 Task: Create a due date automation trigger when advanced on, on the monday after a card is due add basic not assigned to me at 11:00 AM.
Action: Mouse moved to (841, 240)
Screenshot: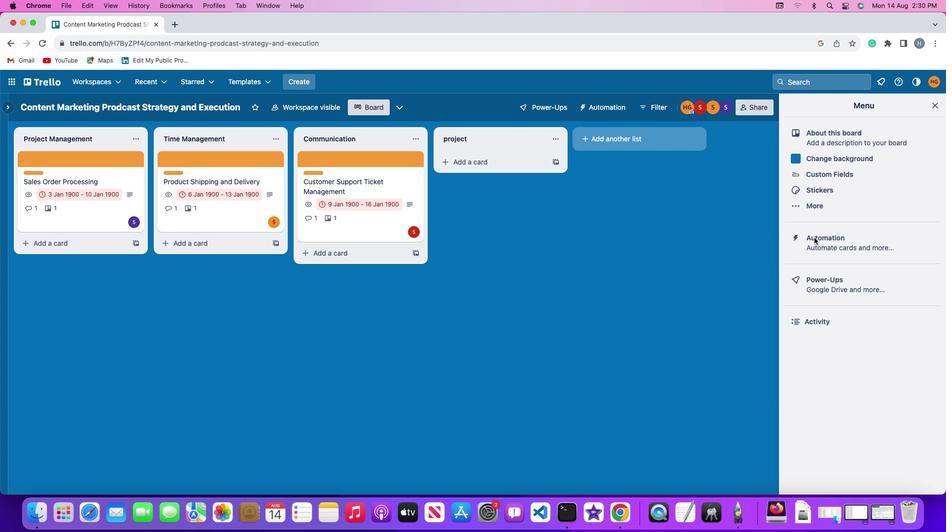 
Action: Mouse pressed left at (841, 240)
Screenshot: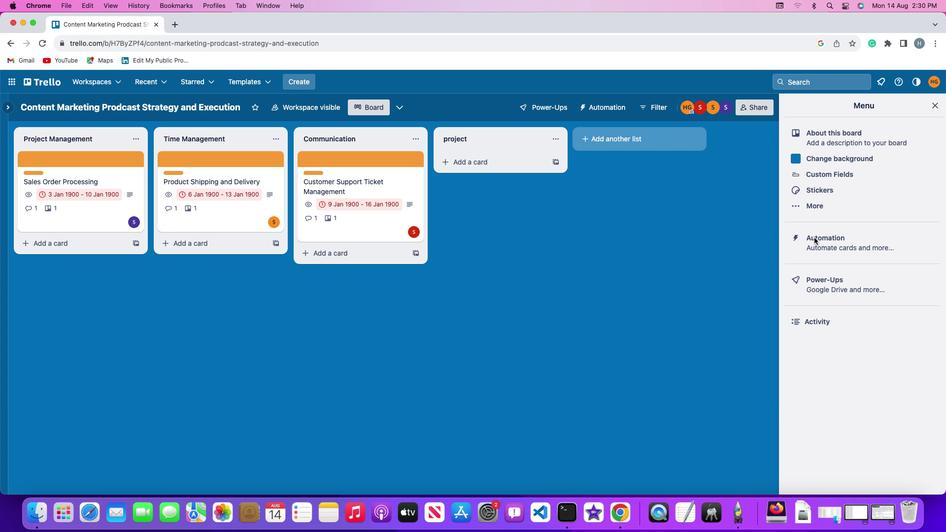 
Action: Mouse pressed left at (841, 240)
Screenshot: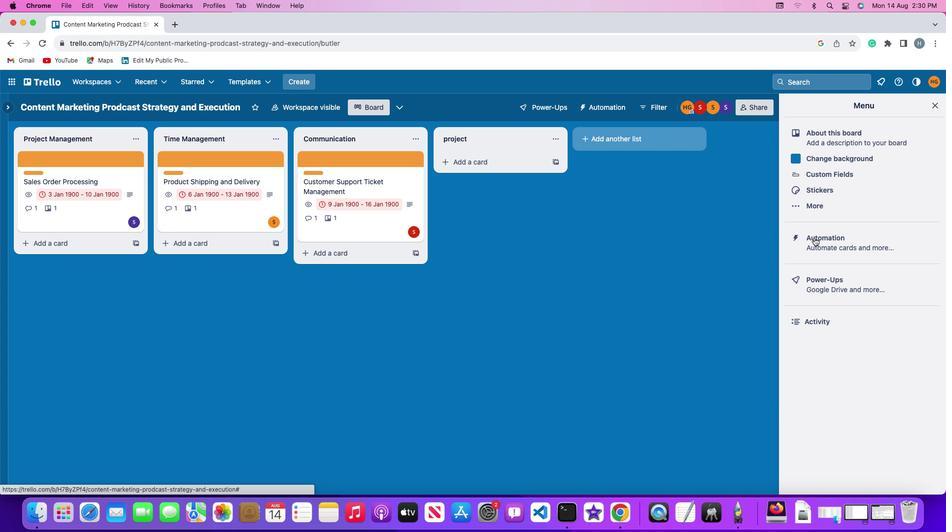 
Action: Mouse moved to (96, 234)
Screenshot: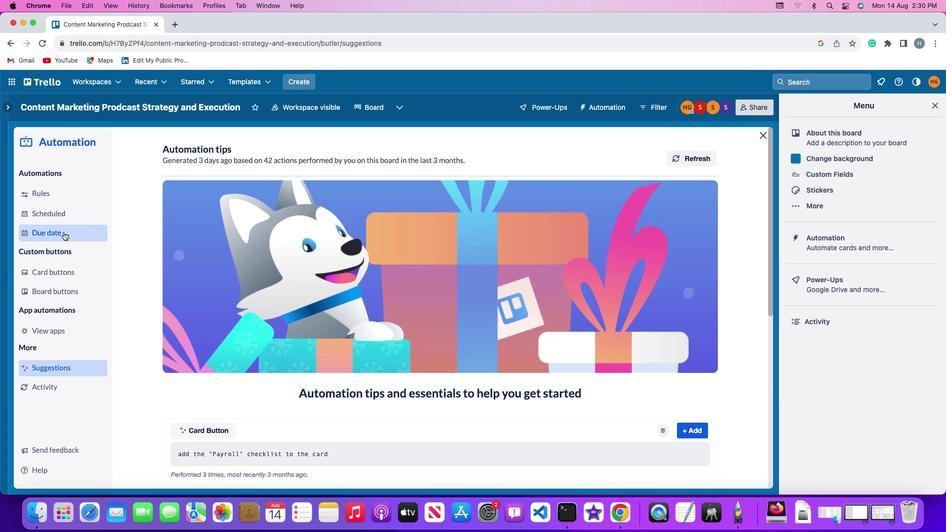 
Action: Mouse pressed left at (96, 234)
Screenshot: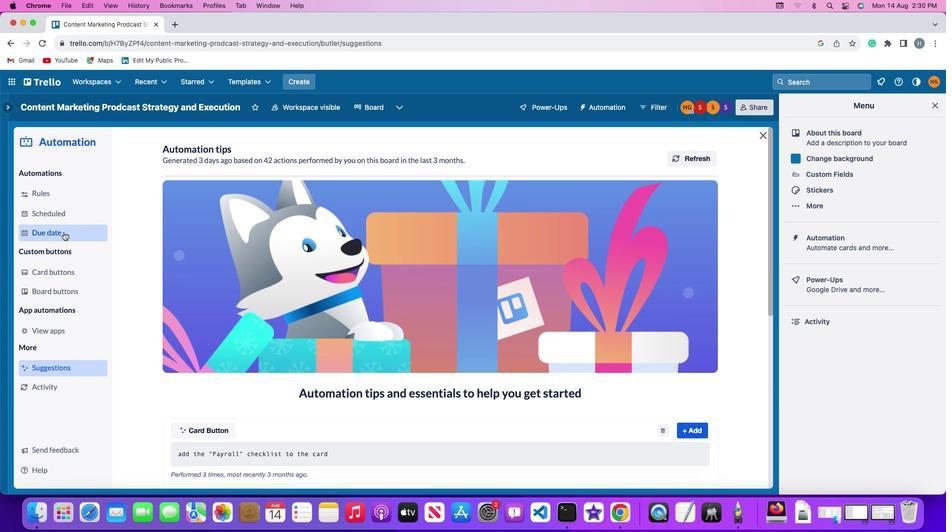 
Action: Mouse moved to (690, 159)
Screenshot: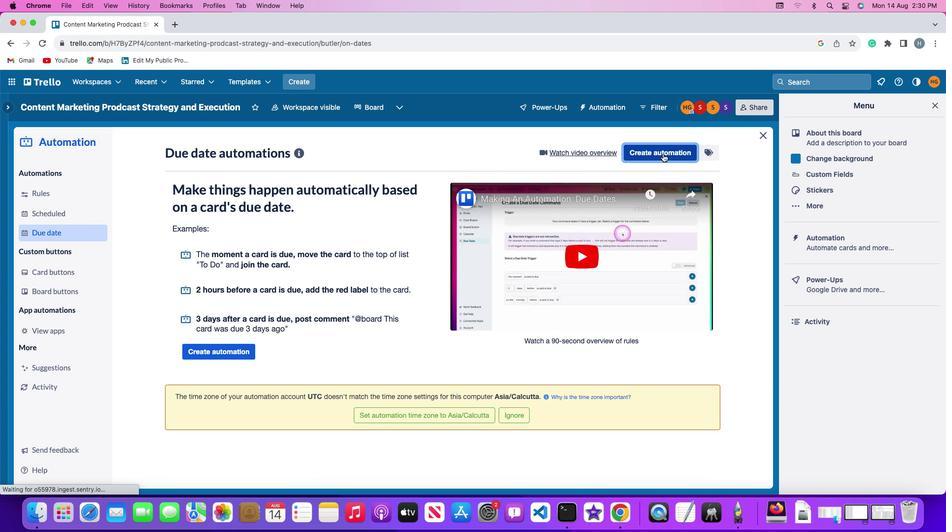 
Action: Mouse pressed left at (690, 159)
Screenshot: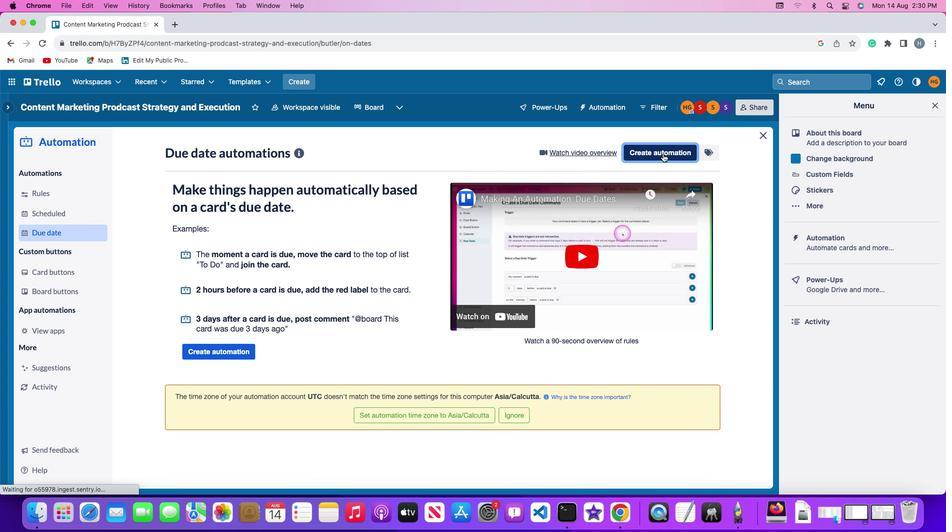 
Action: Mouse moved to (249, 249)
Screenshot: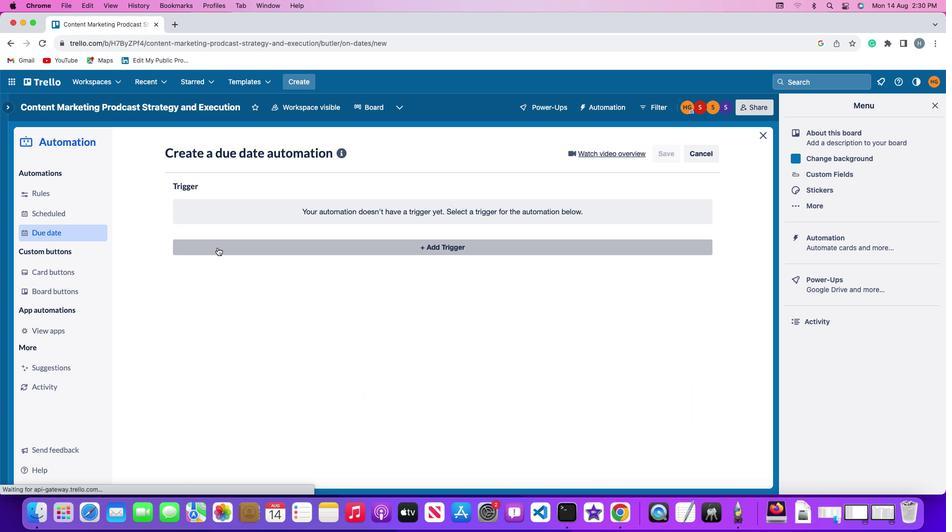 
Action: Mouse pressed left at (249, 249)
Screenshot: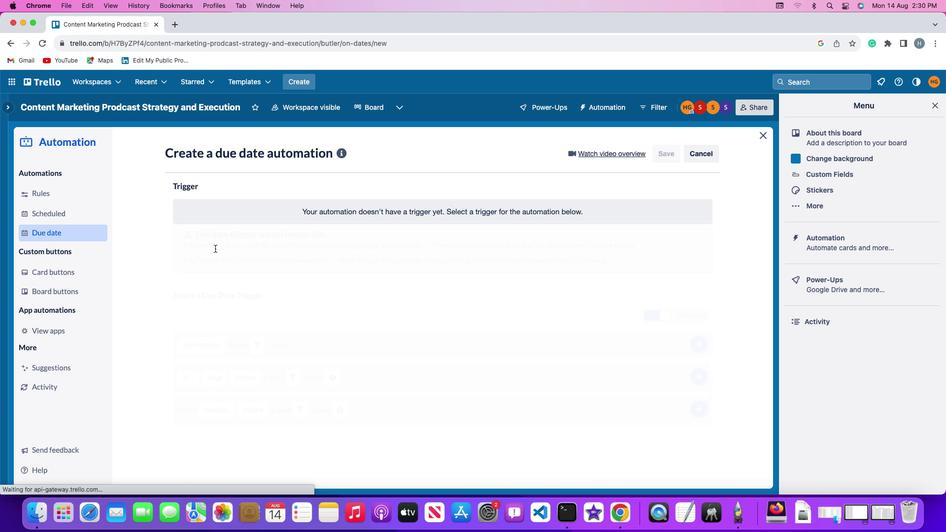 
Action: Mouse moved to (257, 425)
Screenshot: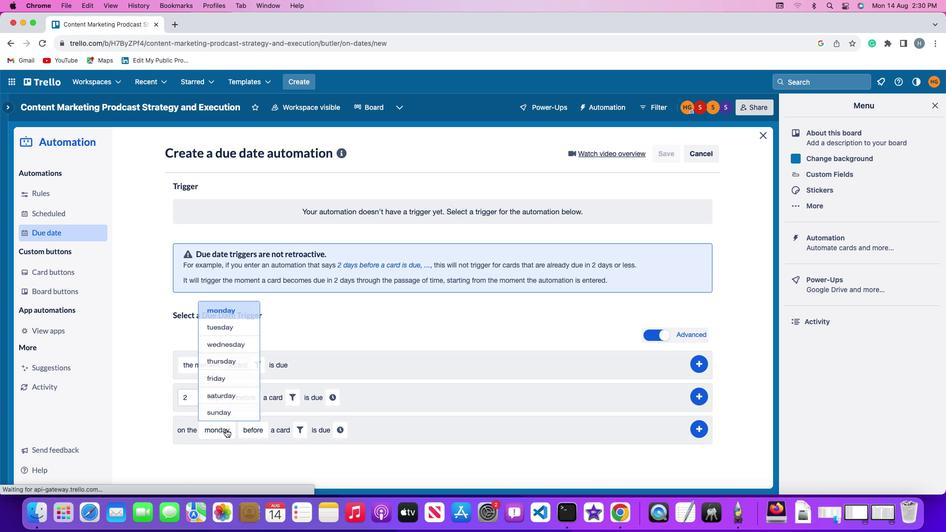 
Action: Mouse pressed left at (257, 425)
Screenshot: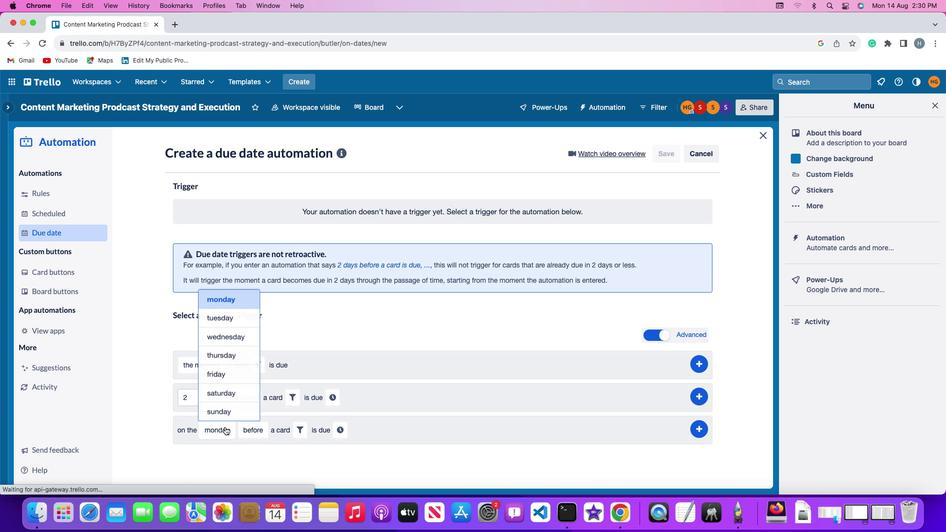 
Action: Mouse moved to (255, 294)
Screenshot: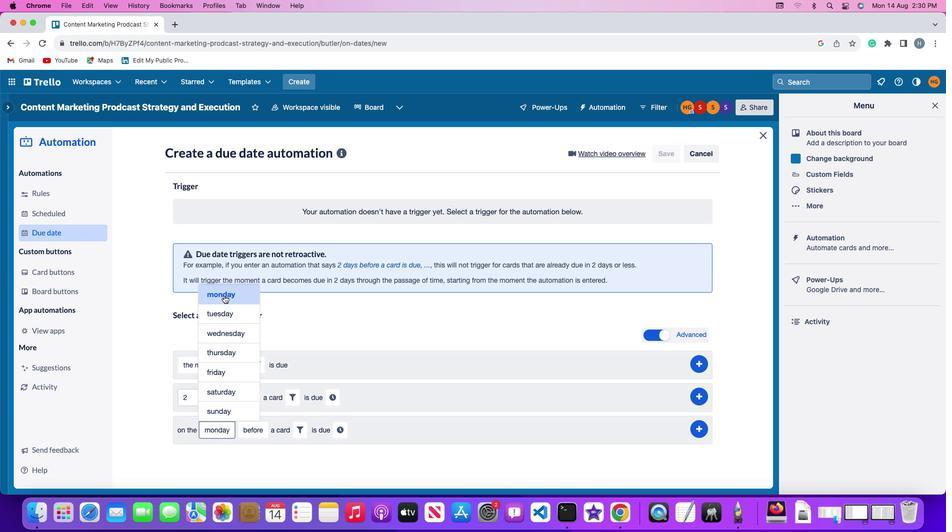 
Action: Mouse pressed left at (255, 294)
Screenshot: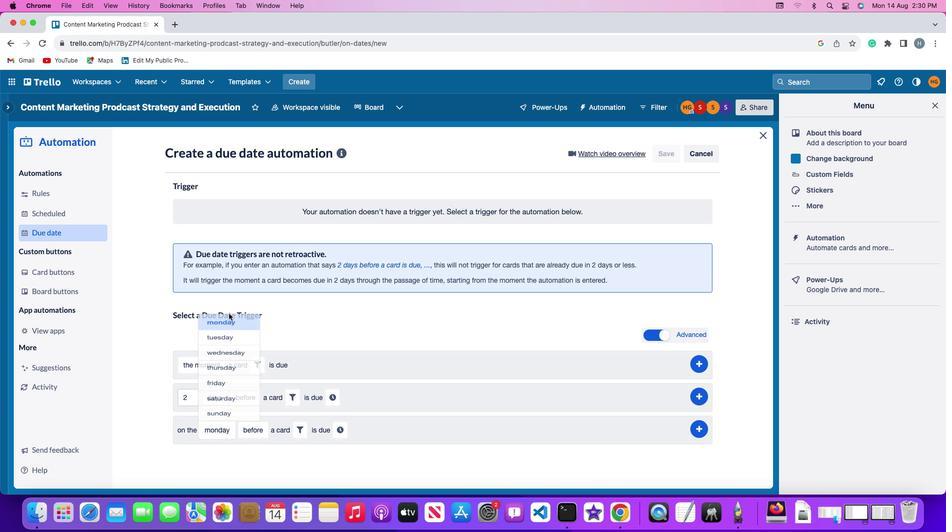 
Action: Mouse moved to (291, 428)
Screenshot: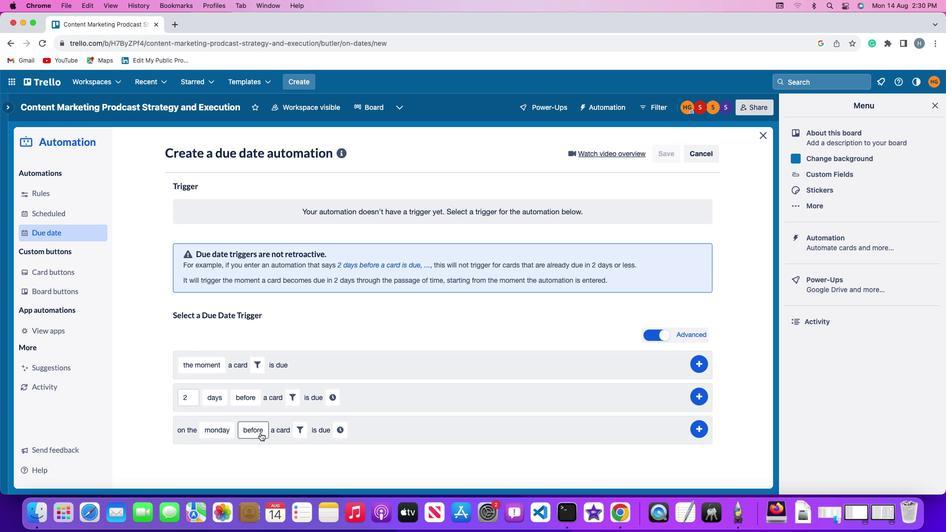 
Action: Mouse pressed left at (291, 428)
Screenshot: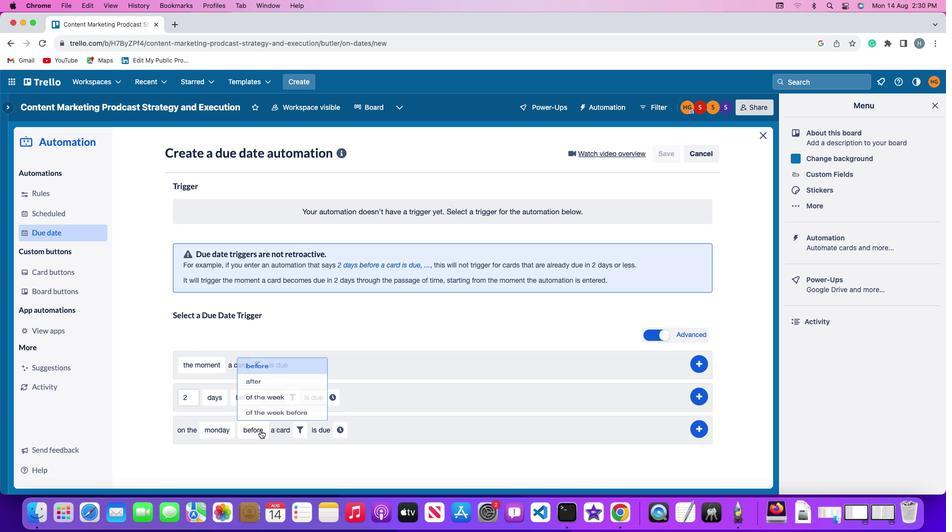 
Action: Mouse moved to (304, 364)
Screenshot: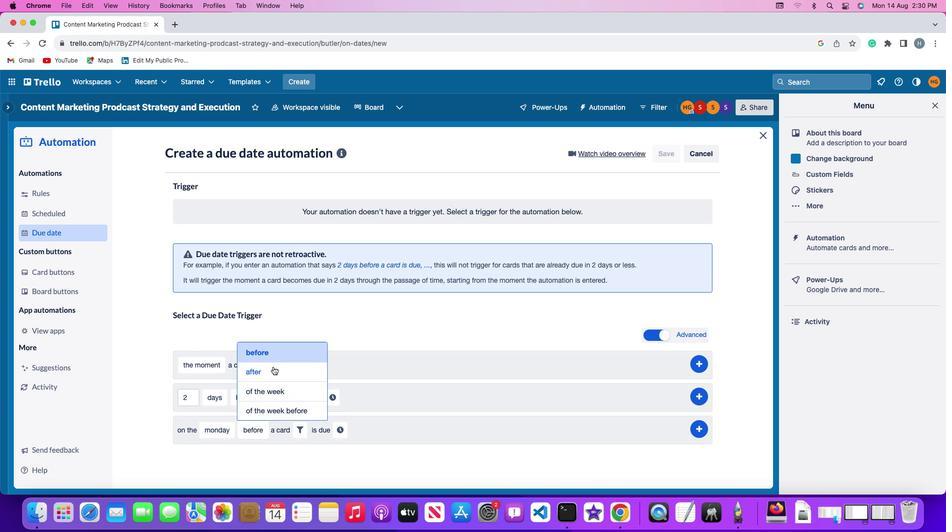 
Action: Mouse pressed left at (304, 364)
Screenshot: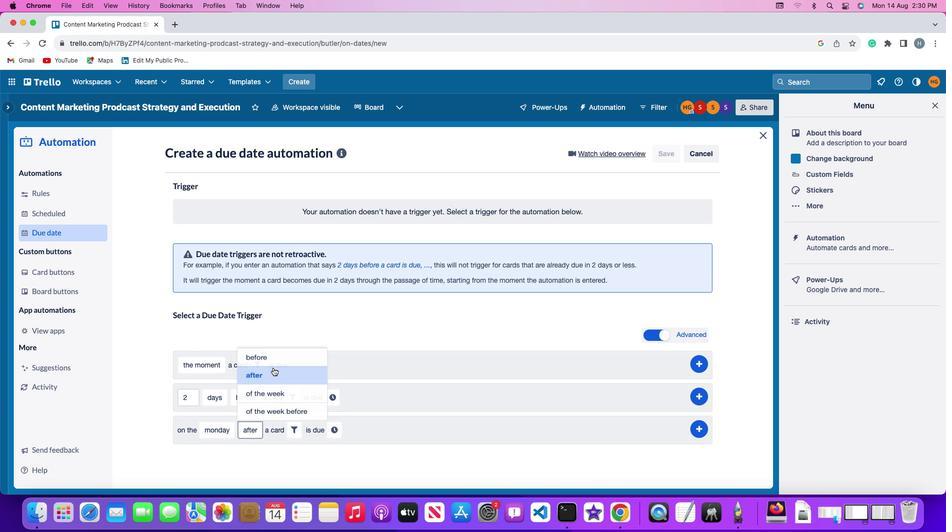
Action: Mouse moved to (323, 416)
Screenshot: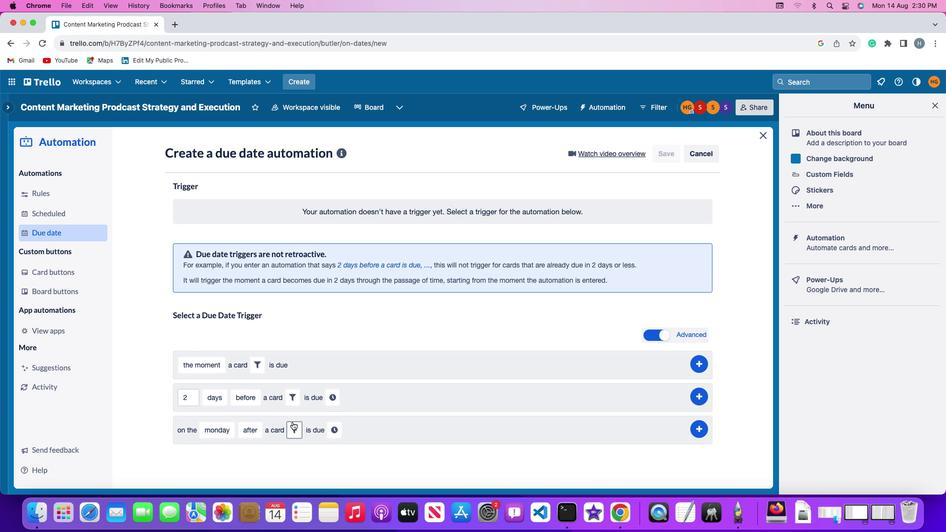 
Action: Mouse pressed left at (323, 416)
Screenshot: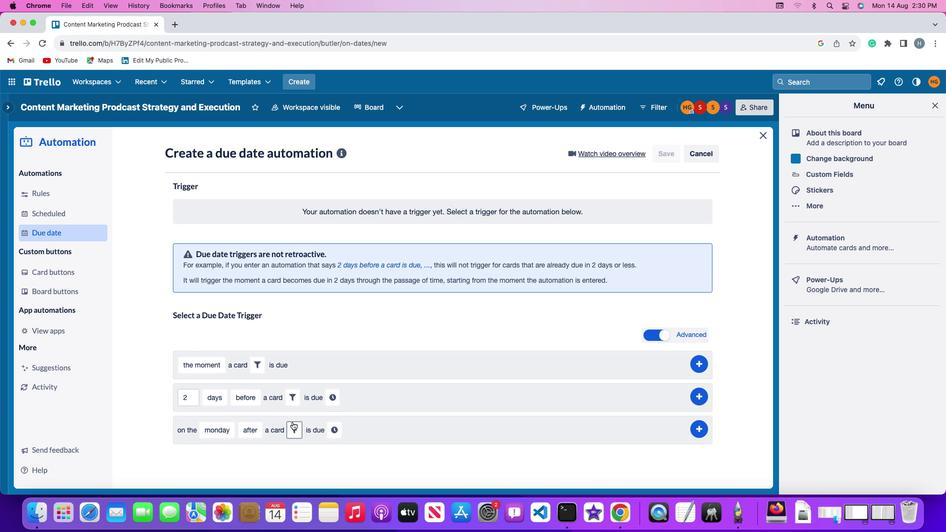 
Action: Mouse moved to (277, 460)
Screenshot: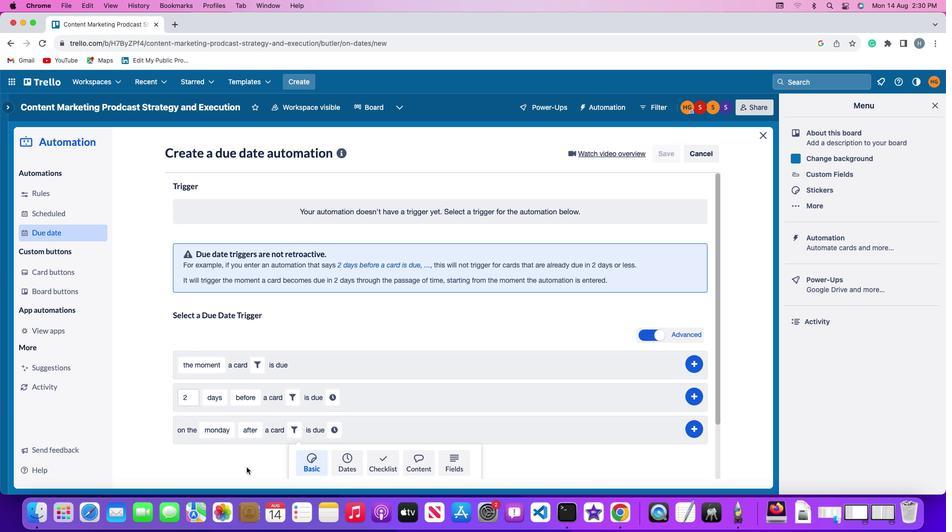 
Action: Mouse scrolled (277, 460) with delta (33, 10)
Screenshot: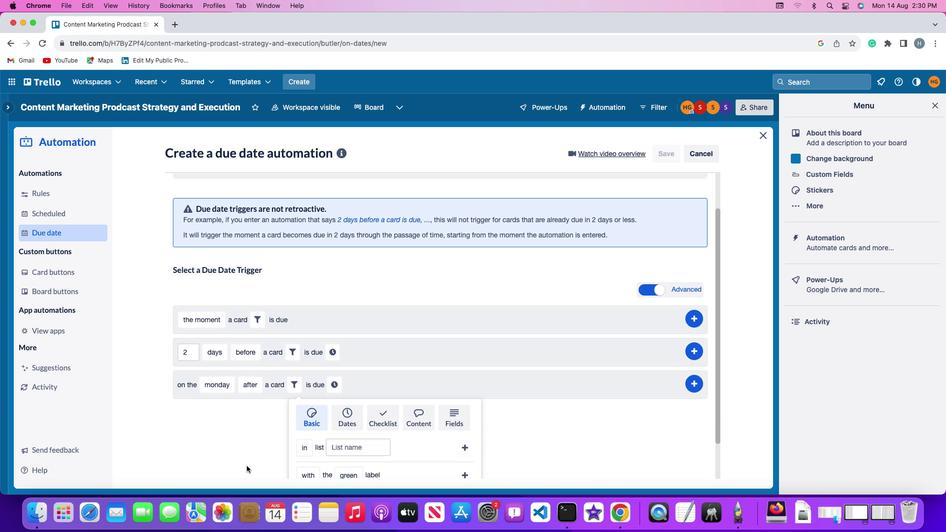 
Action: Mouse scrolled (277, 460) with delta (33, 10)
Screenshot: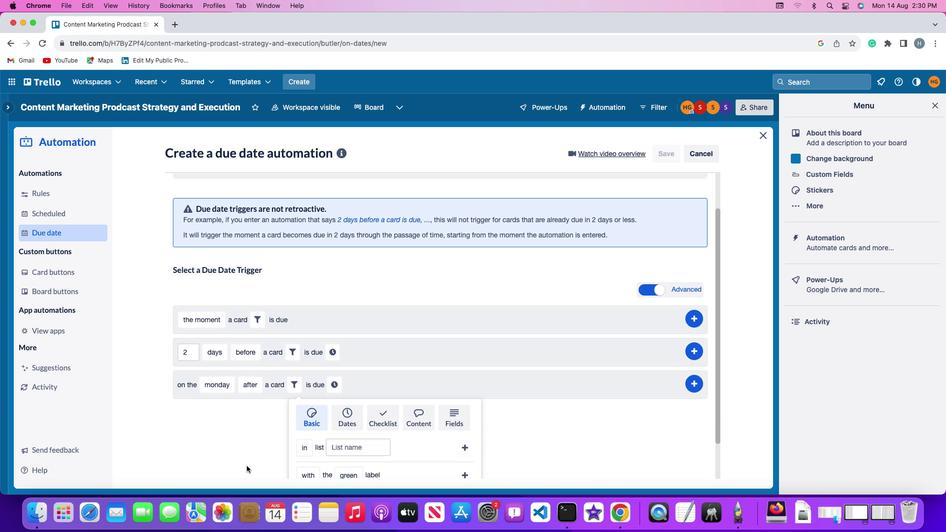 
Action: Mouse scrolled (277, 460) with delta (33, 9)
Screenshot: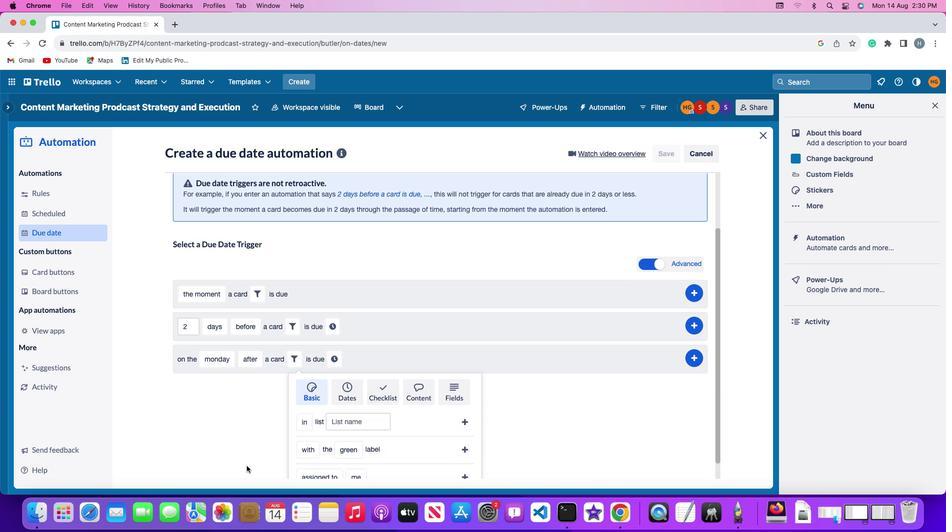 
Action: Mouse scrolled (277, 460) with delta (33, 8)
Screenshot: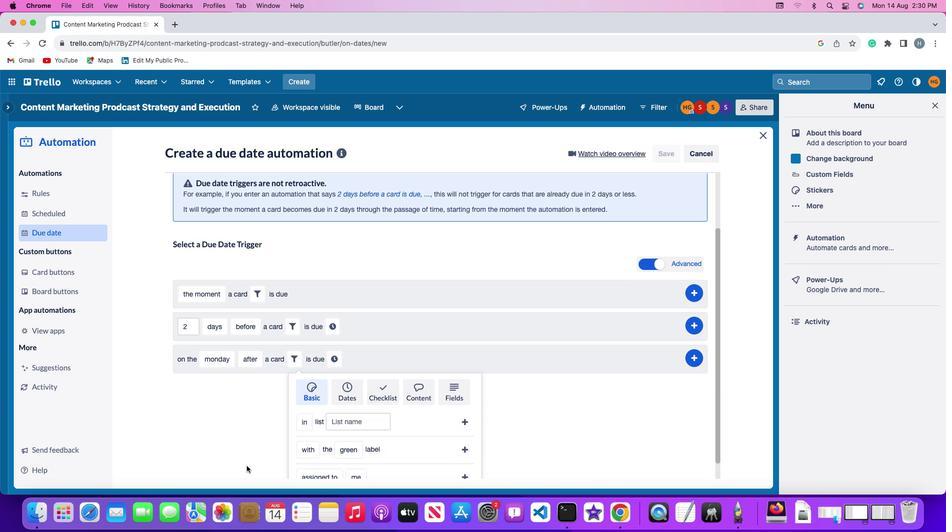 
Action: Mouse moved to (277, 459)
Screenshot: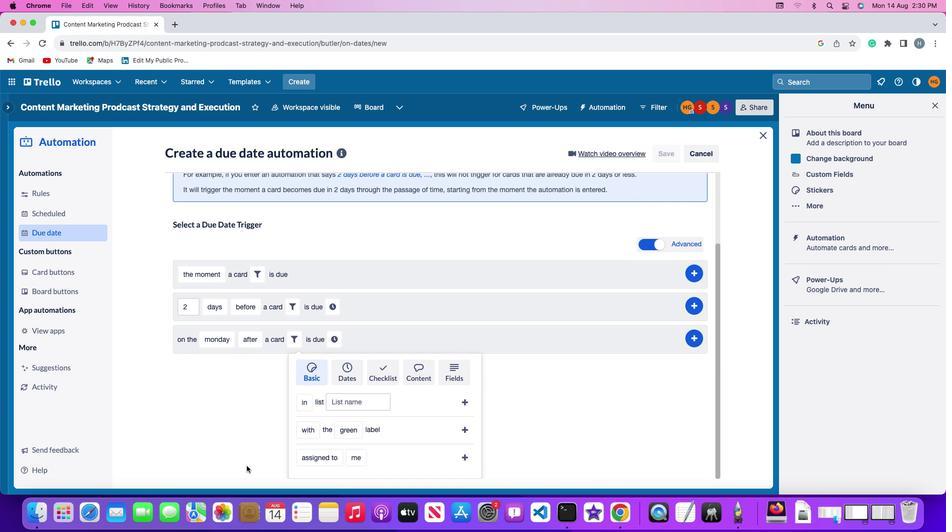 
Action: Mouse scrolled (277, 459) with delta (33, 10)
Screenshot: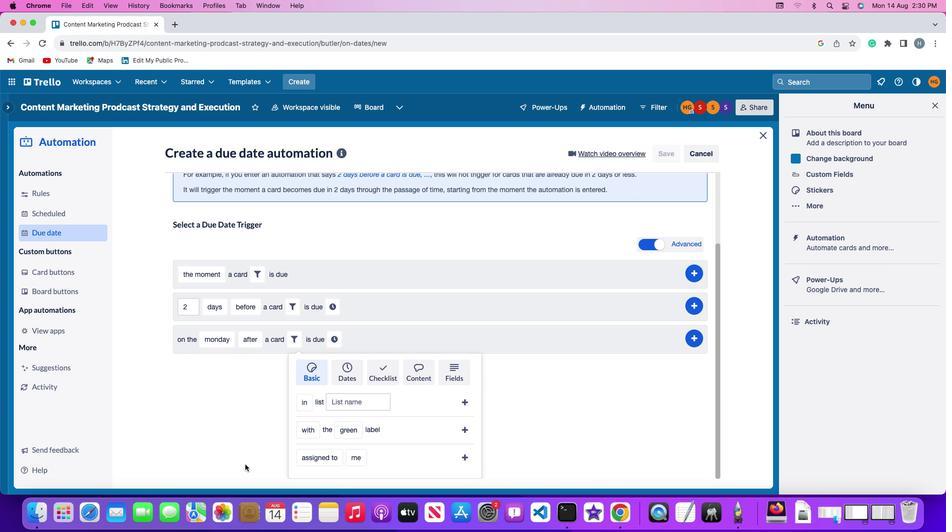 
Action: Mouse scrolled (277, 459) with delta (33, 10)
Screenshot: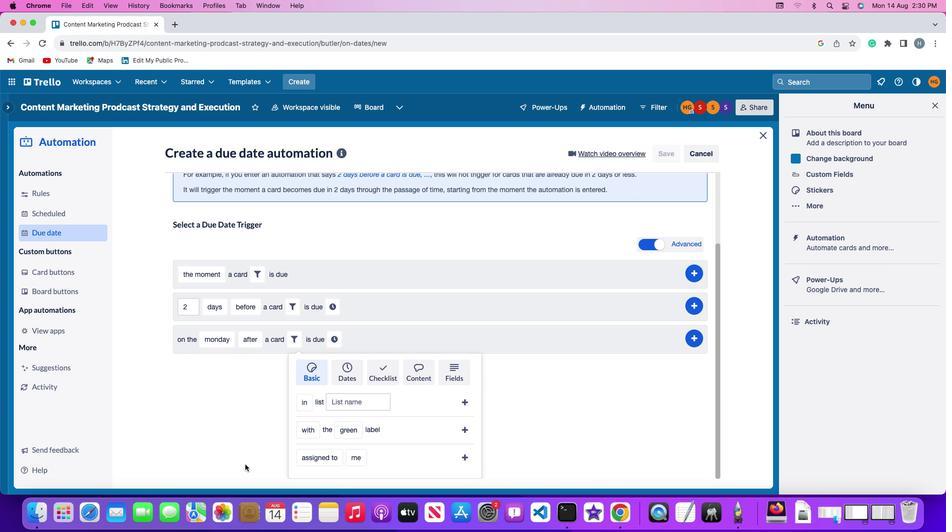
Action: Mouse scrolled (277, 459) with delta (33, 9)
Screenshot: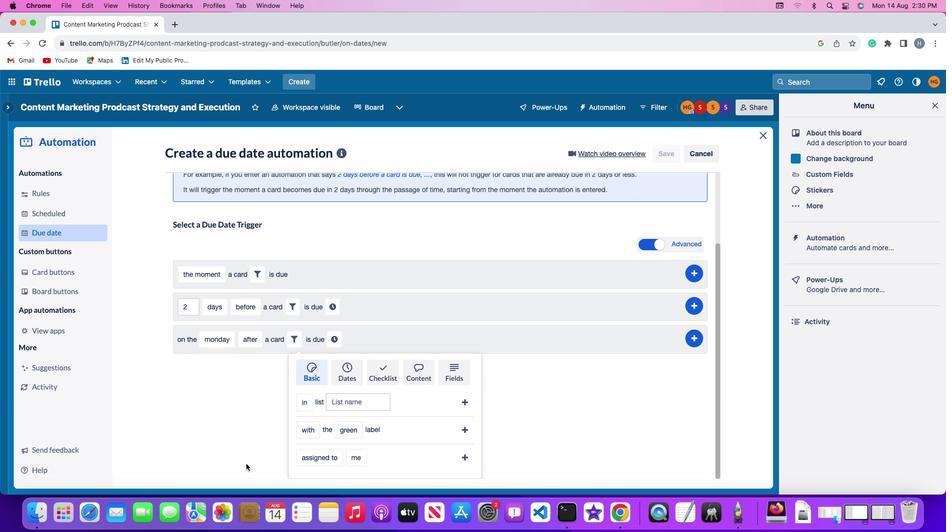 
Action: Mouse scrolled (277, 459) with delta (33, 8)
Screenshot: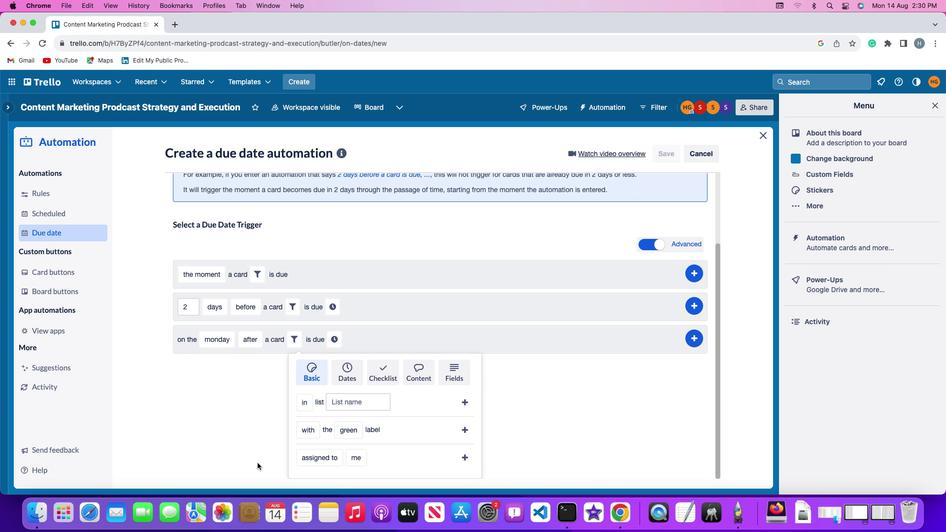 
Action: Mouse moved to (337, 453)
Screenshot: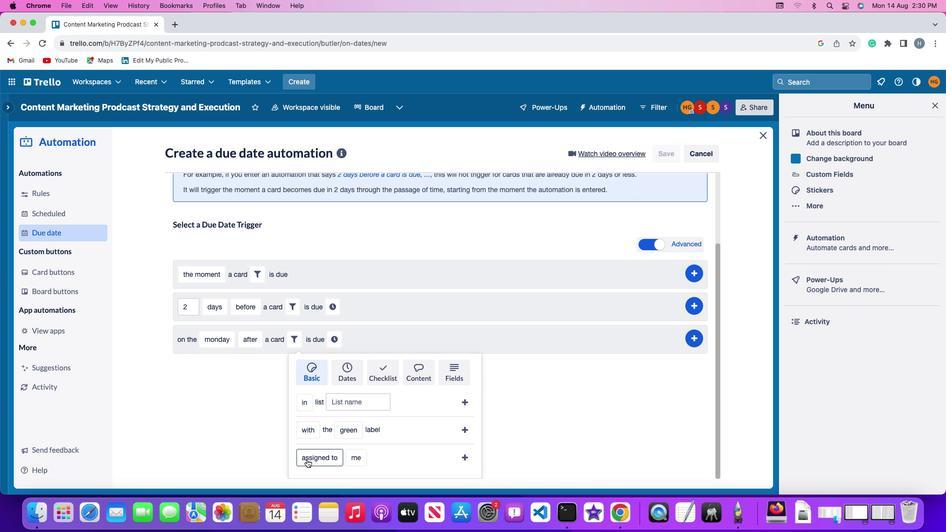 
Action: Mouse pressed left at (337, 453)
Screenshot: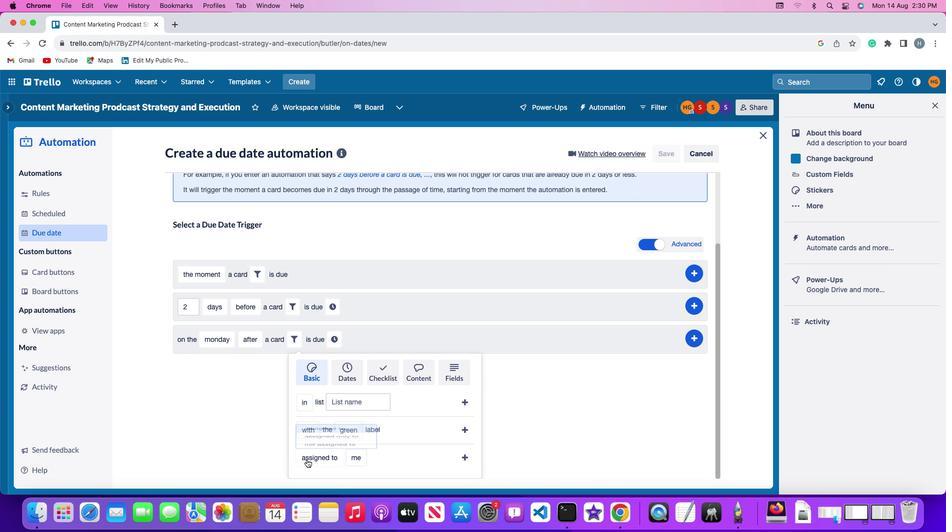 
Action: Mouse moved to (343, 437)
Screenshot: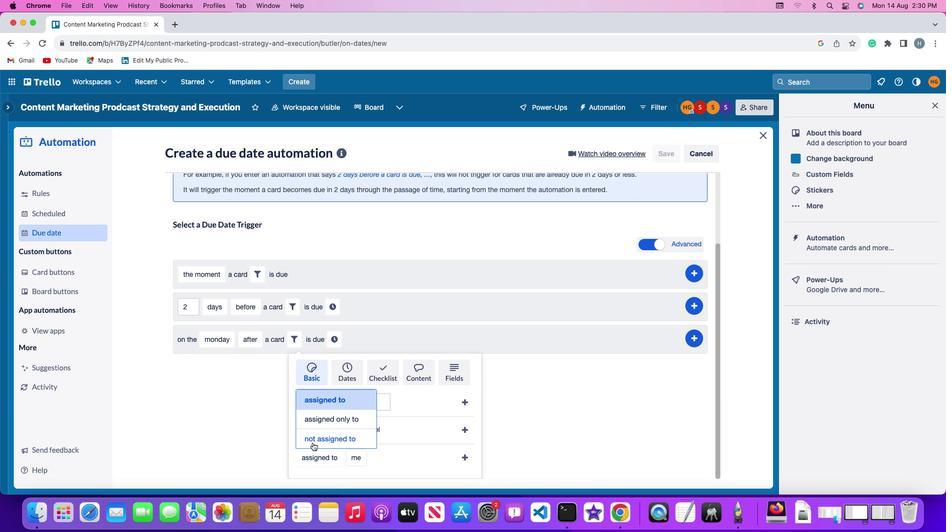 
Action: Mouse pressed left at (343, 437)
Screenshot: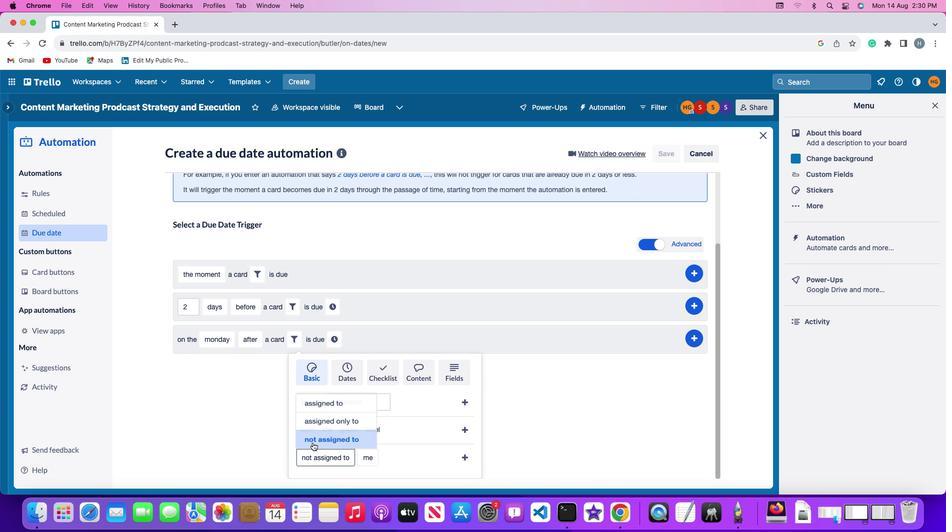 
Action: Mouse moved to (398, 445)
Screenshot: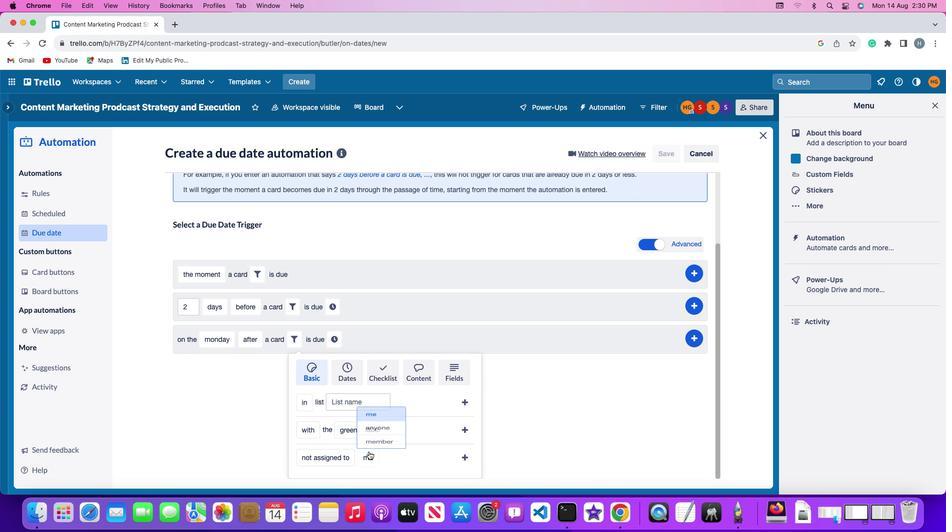 
Action: Mouse pressed left at (398, 445)
Screenshot: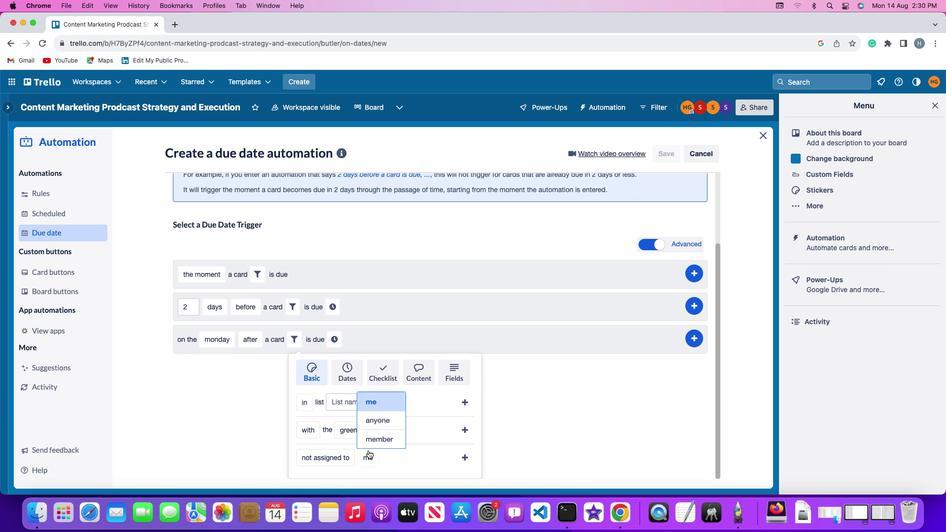 
Action: Mouse moved to (406, 398)
Screenshot: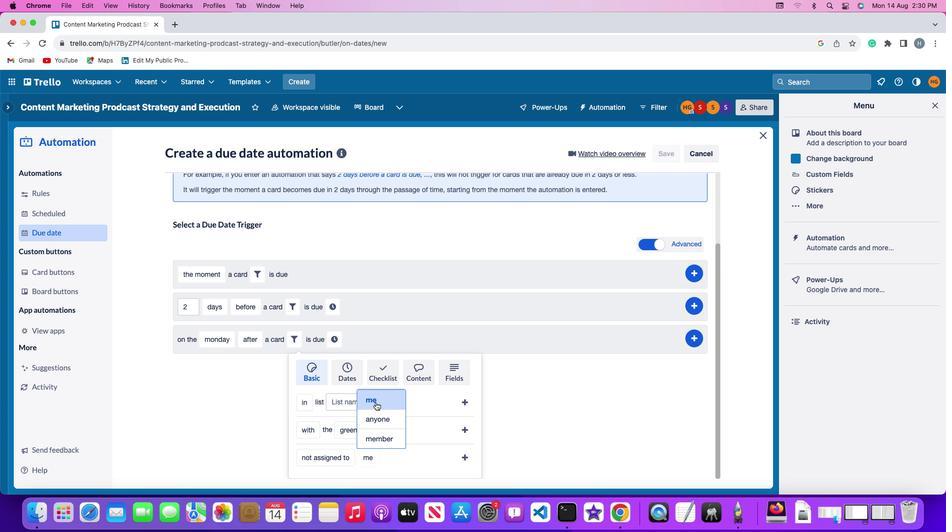 
Action: Mouse pressed left at (406, 398)
Screenshot: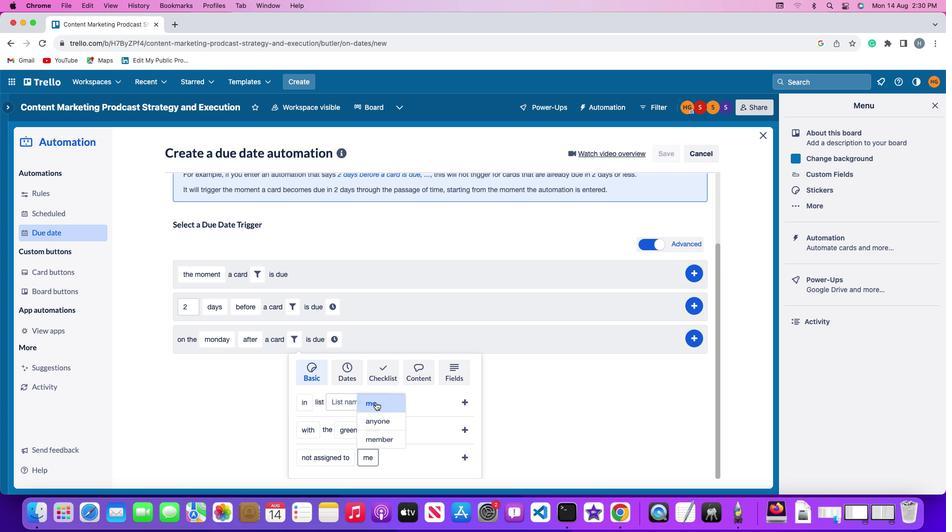 
Action: Mouse moved to (496, 449)
Screenshot: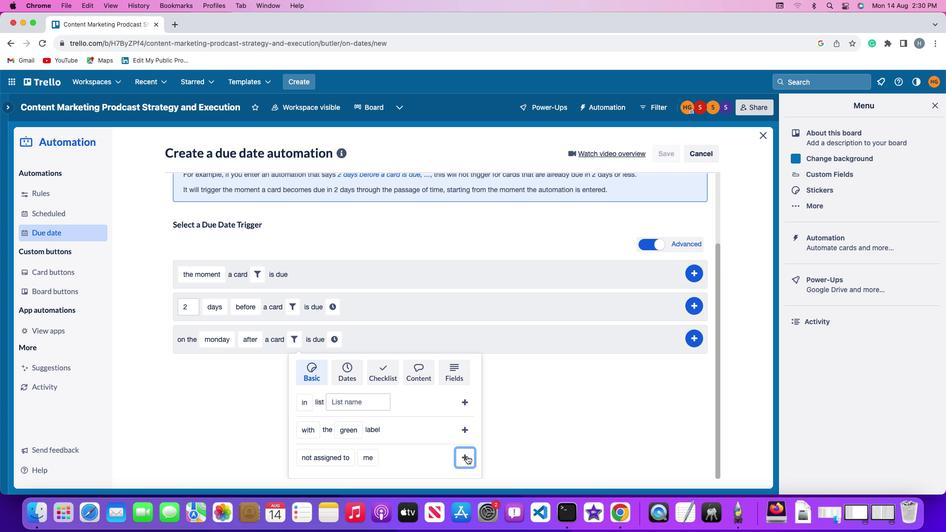 
Action: Mouse pressed left at (496, 449)
Screenshot: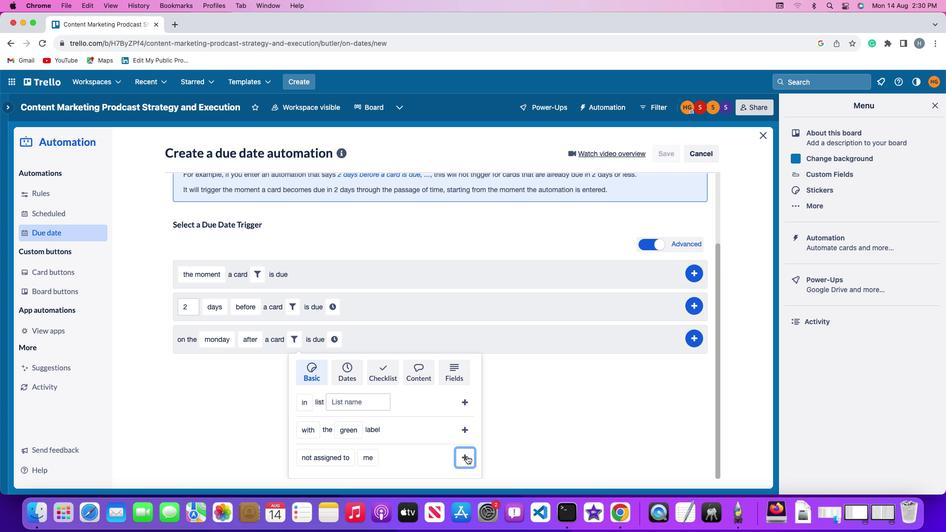 
Action: Mouse moved to (449, 420)
Screenshot: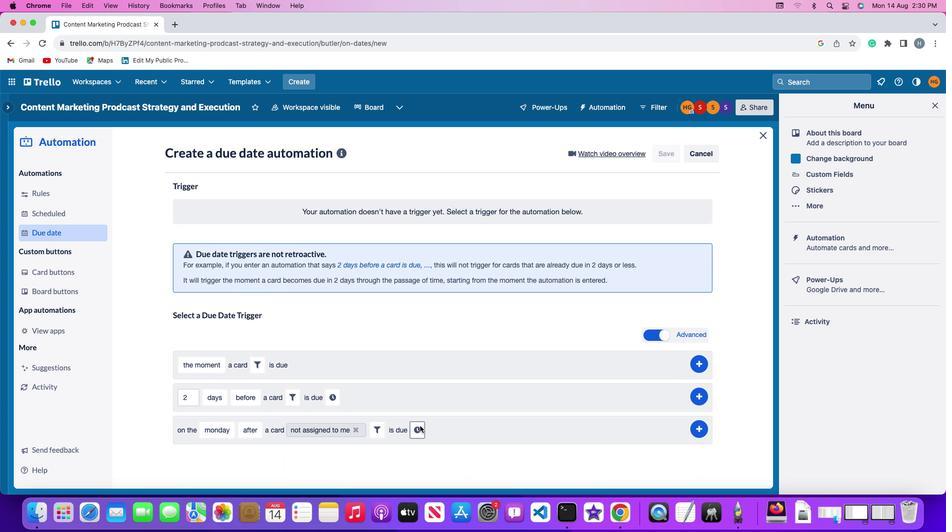 
Action: Mouse pressed left at (449, 420)
Screenshot: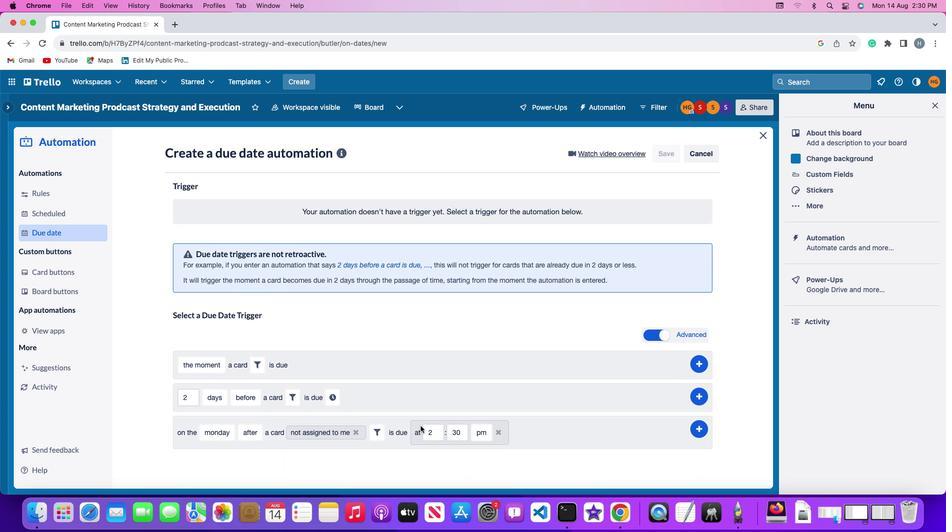 
Action: Mouse moved to (469, 426)
Screenshot: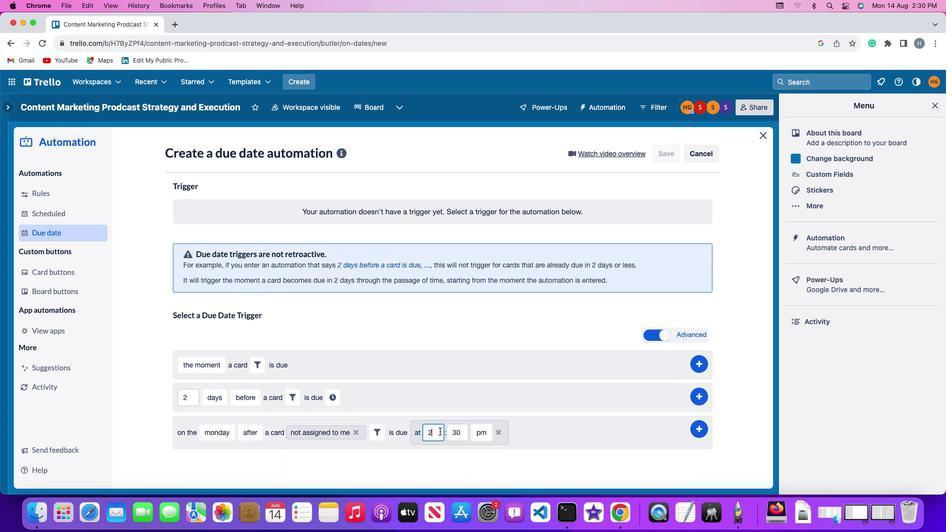 
Action: Mouse pressed left at (469, 426)
Screenshot: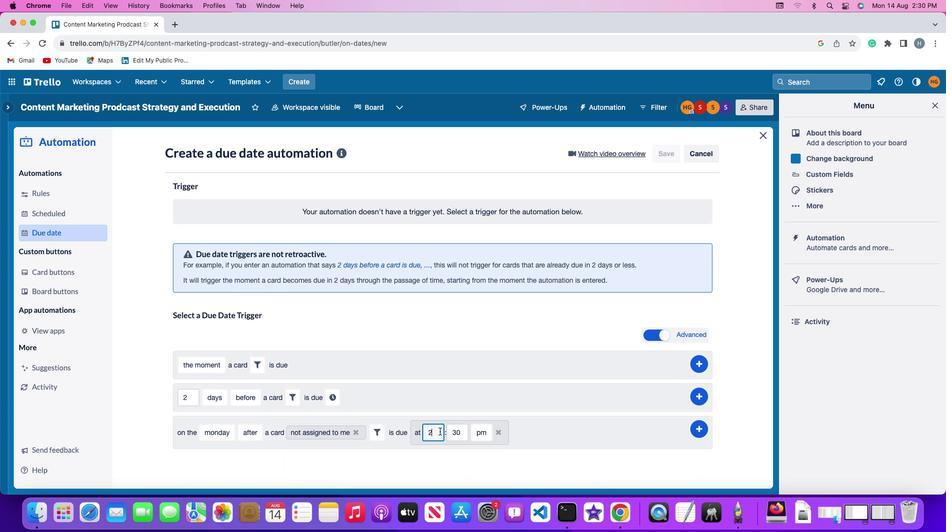 
Action: Key pressed Key.backspace'1''1'
Screenshot: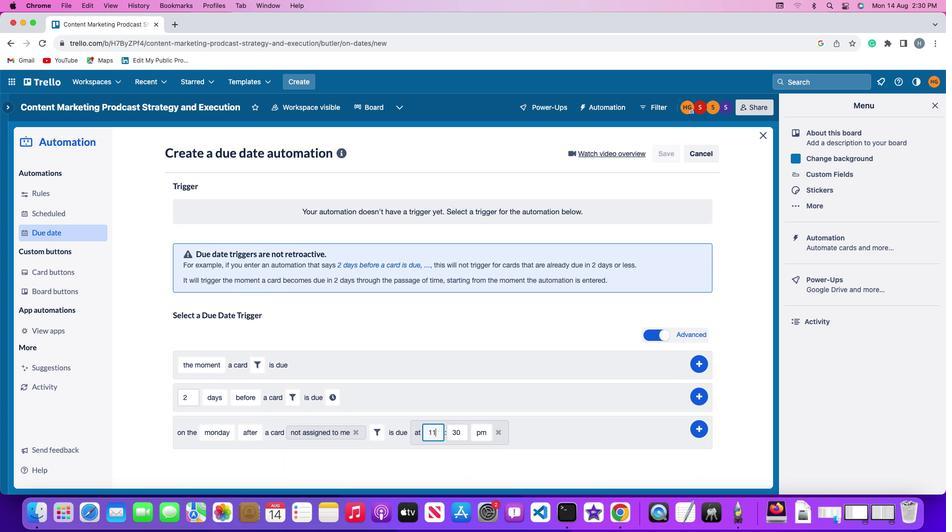 
Action: Mouse moved to (490, 428)
Screenshot: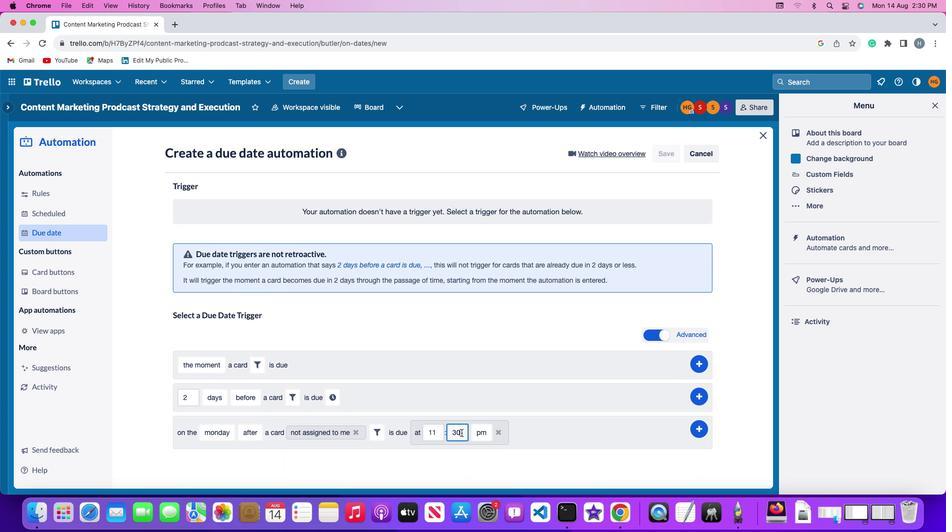 
Action: Mouse pressed left at (490, 428)
Screenshot: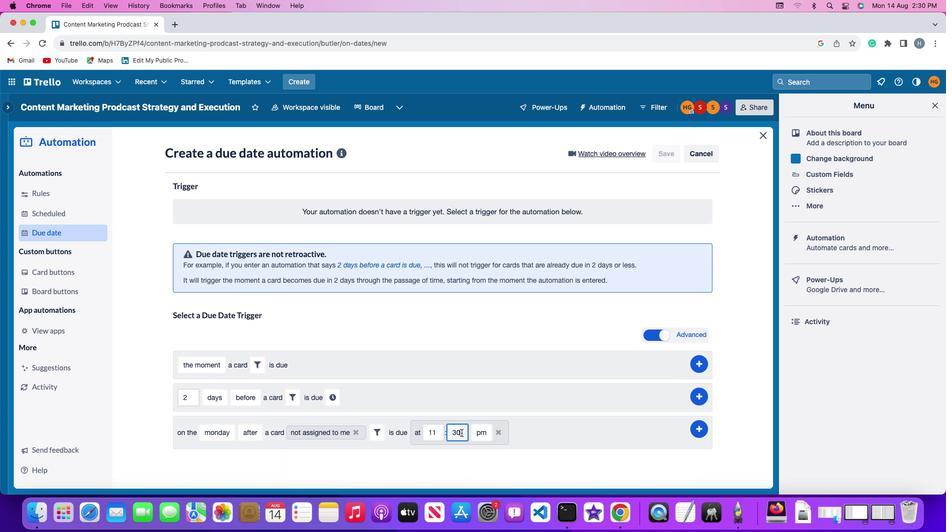 
Action: Key pressed Key.backspaceKey.backspace
Screenshot: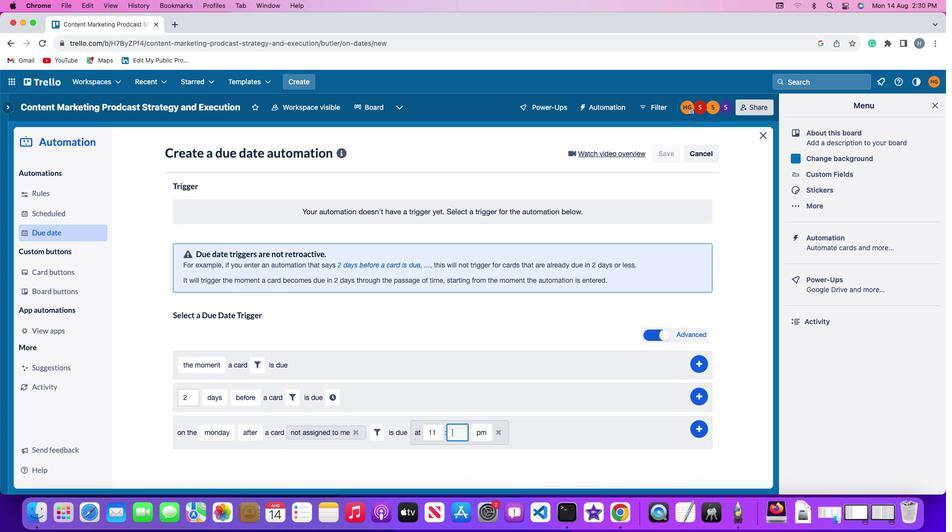 
Action: Mouse moved to (490, 428)
Screenshot: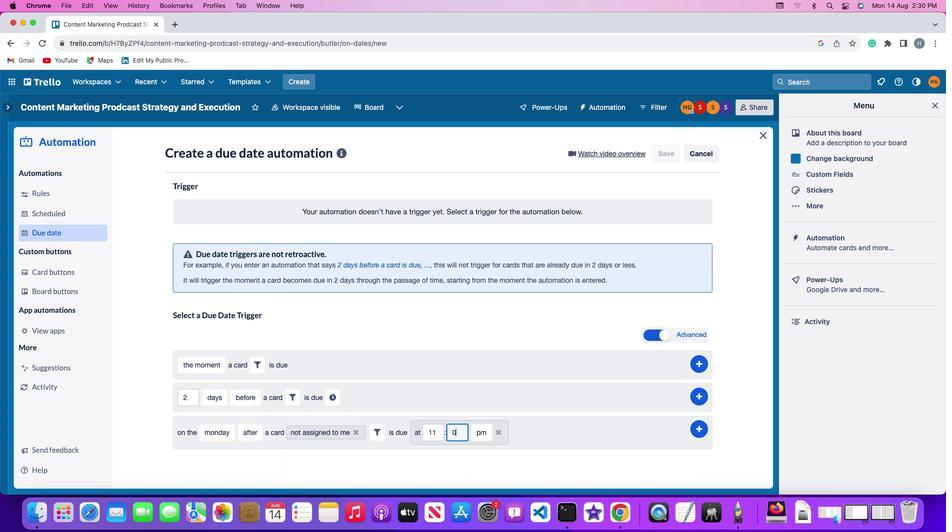 
Action: Key pressed '0''0'
Screenshot: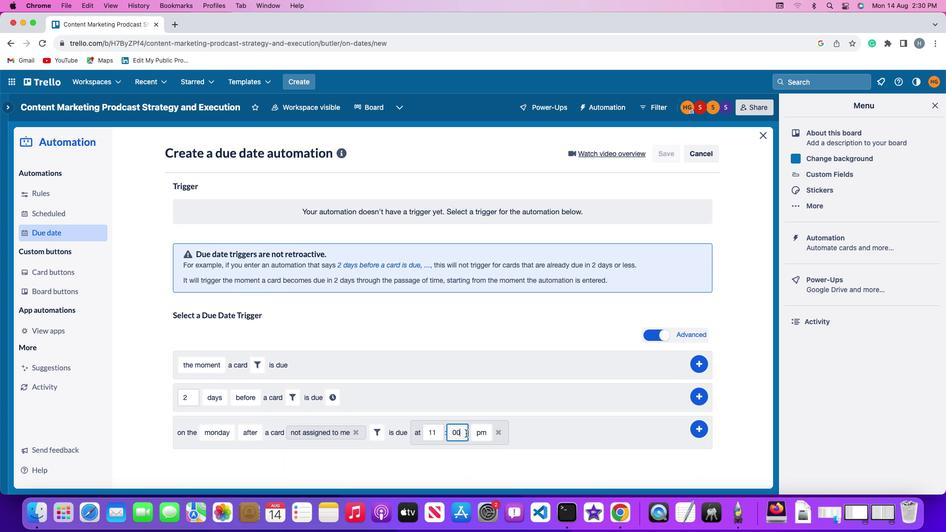 
Action: Mouse moved to (504, 428)
Screenshot: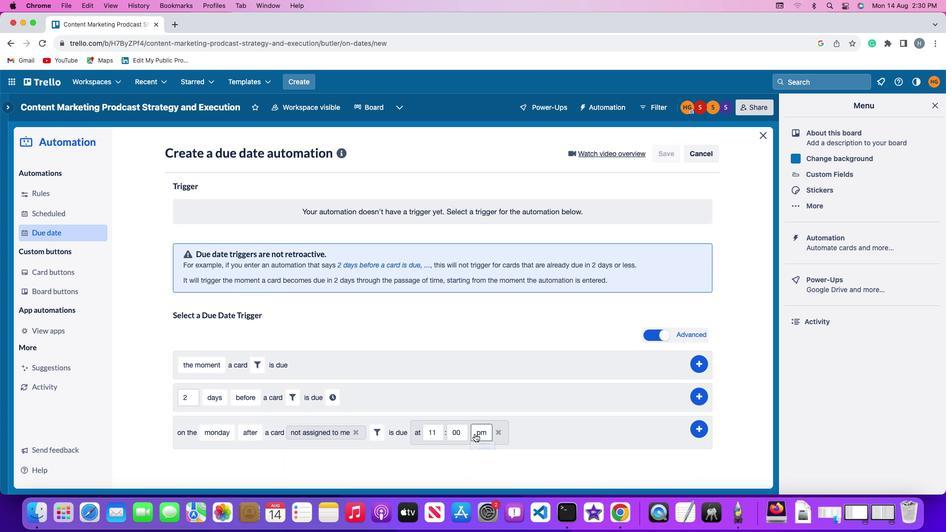 
Action: Mouse pressed left at (504, 428)
Screenshot: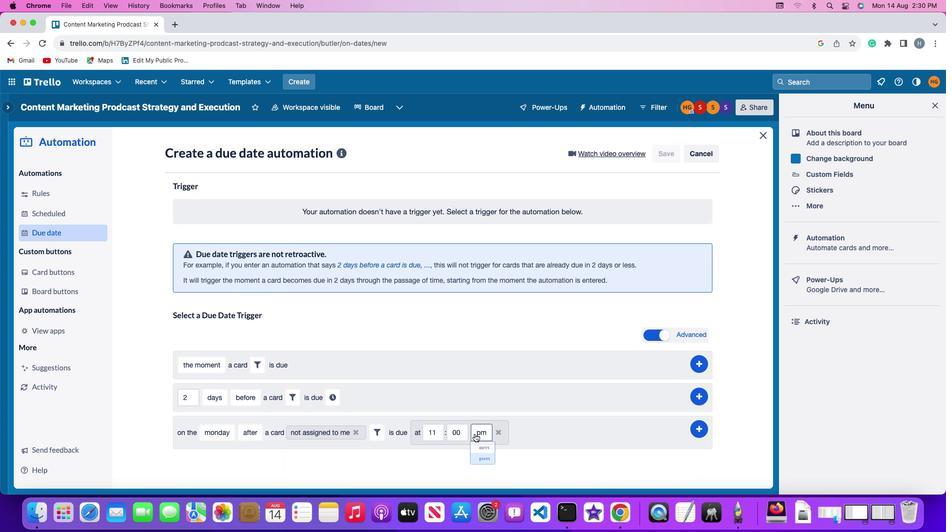 
Action: Mouse moved to (510, 443)
Screenshot: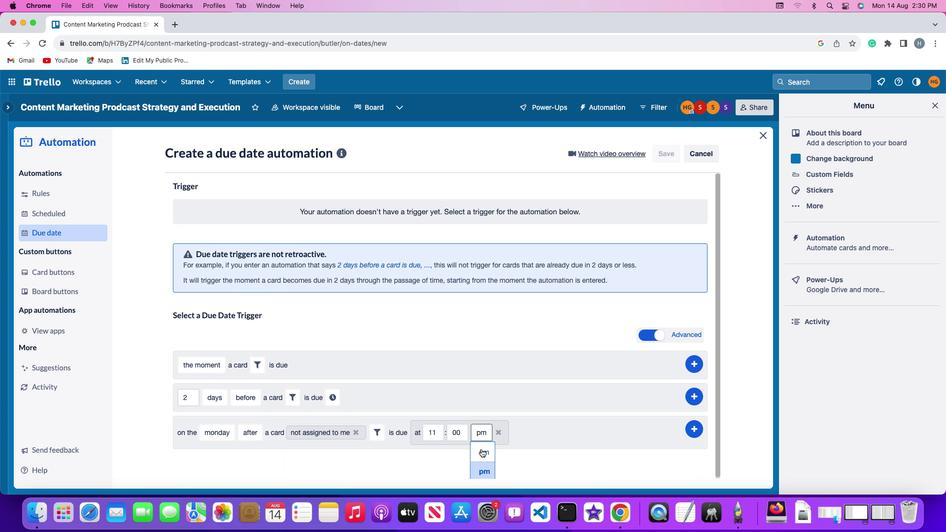 
Action: Mouse pressed left at (510, 443)
Screenshot: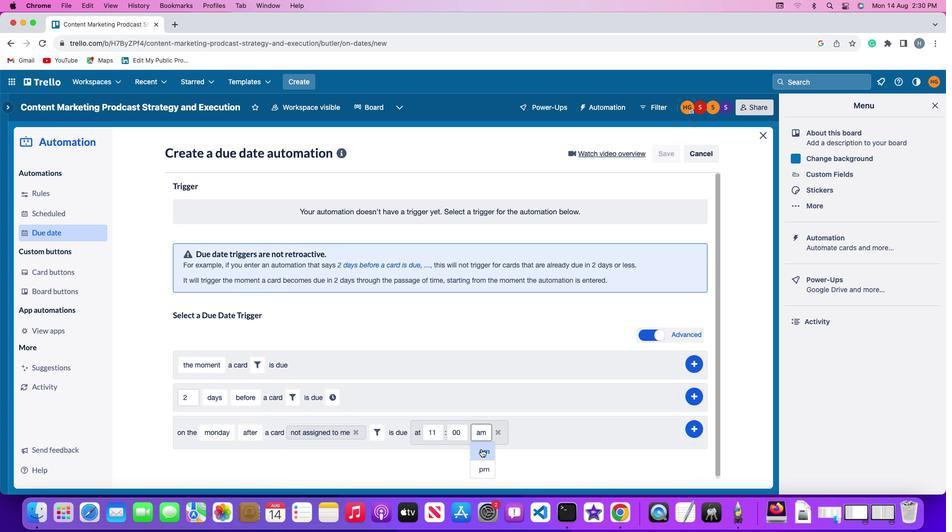 
Action: Mouse moved to (731, 423)
Screenshot: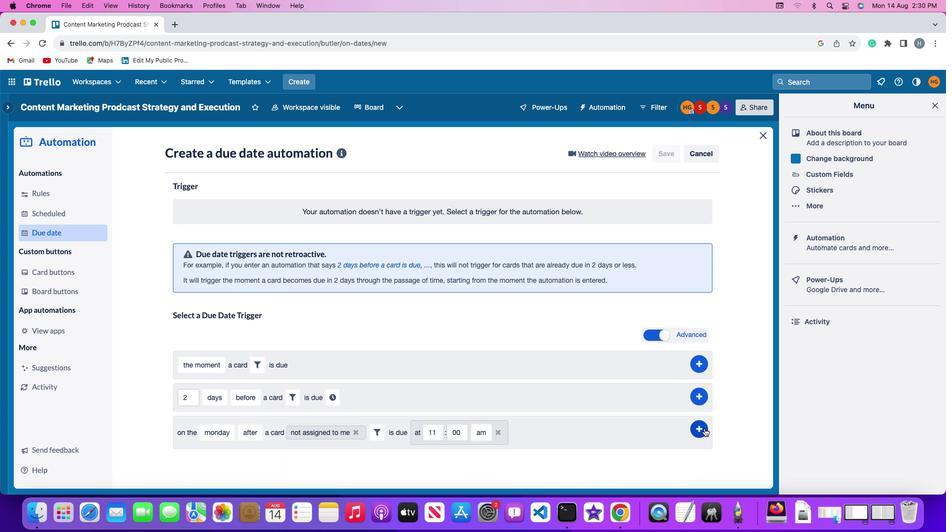 
Action: Mouse pressed left at (731, 423)
Screenshot: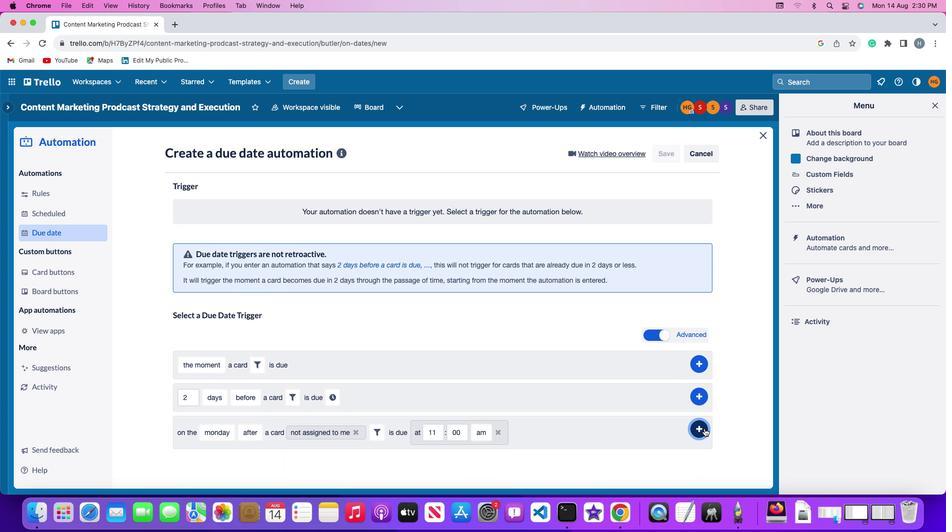 
Action: Mouse moved to (769, 353)
Screenshot: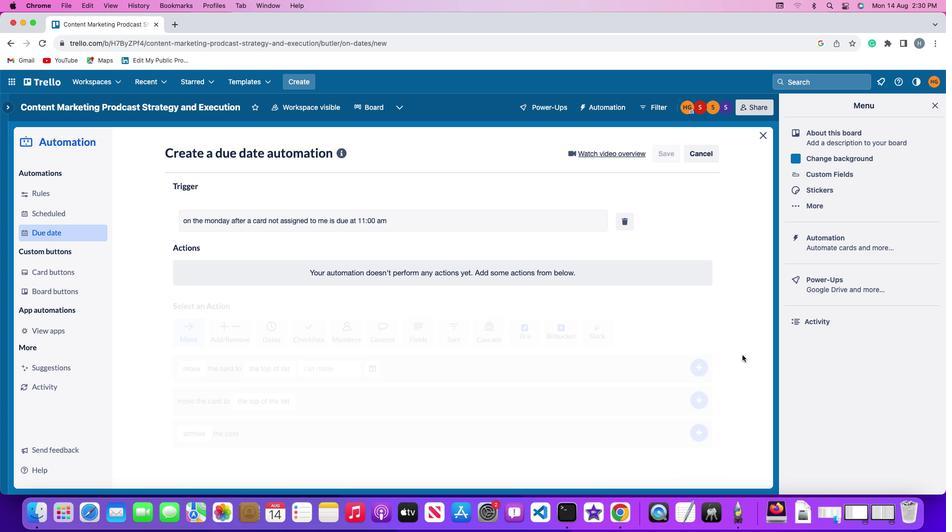 
